 Task: Create a rule from the Routing list, Task moved to a section -> Set Priority in the project BitTech , set the section as To-Do and set the priority of the task as  High
Action: Mouse moved to (1365, 223)
Screenshot: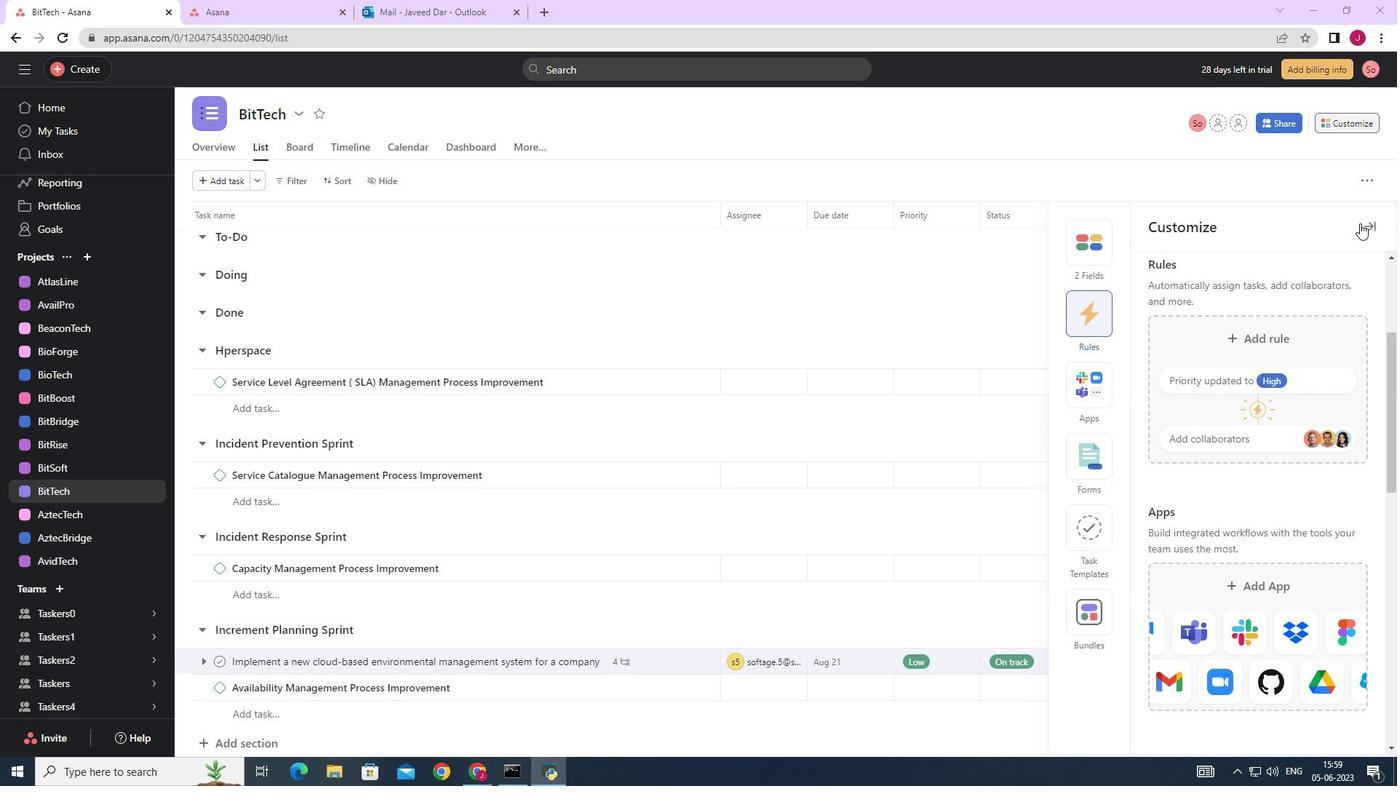 
Action: Mouse pressed left at (1365, 223)
Screenshot: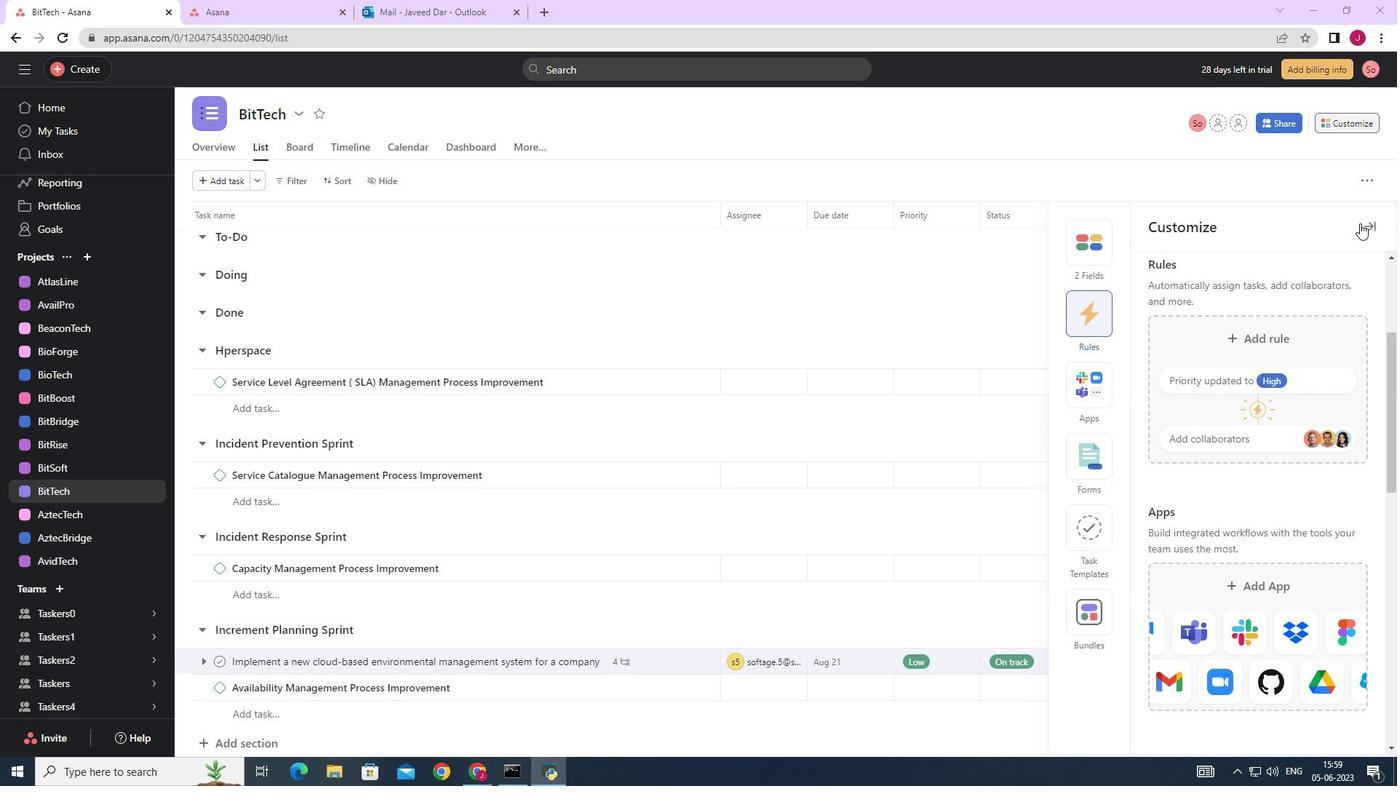
Action: Mouse moved to (1356, 122)
Screenshot: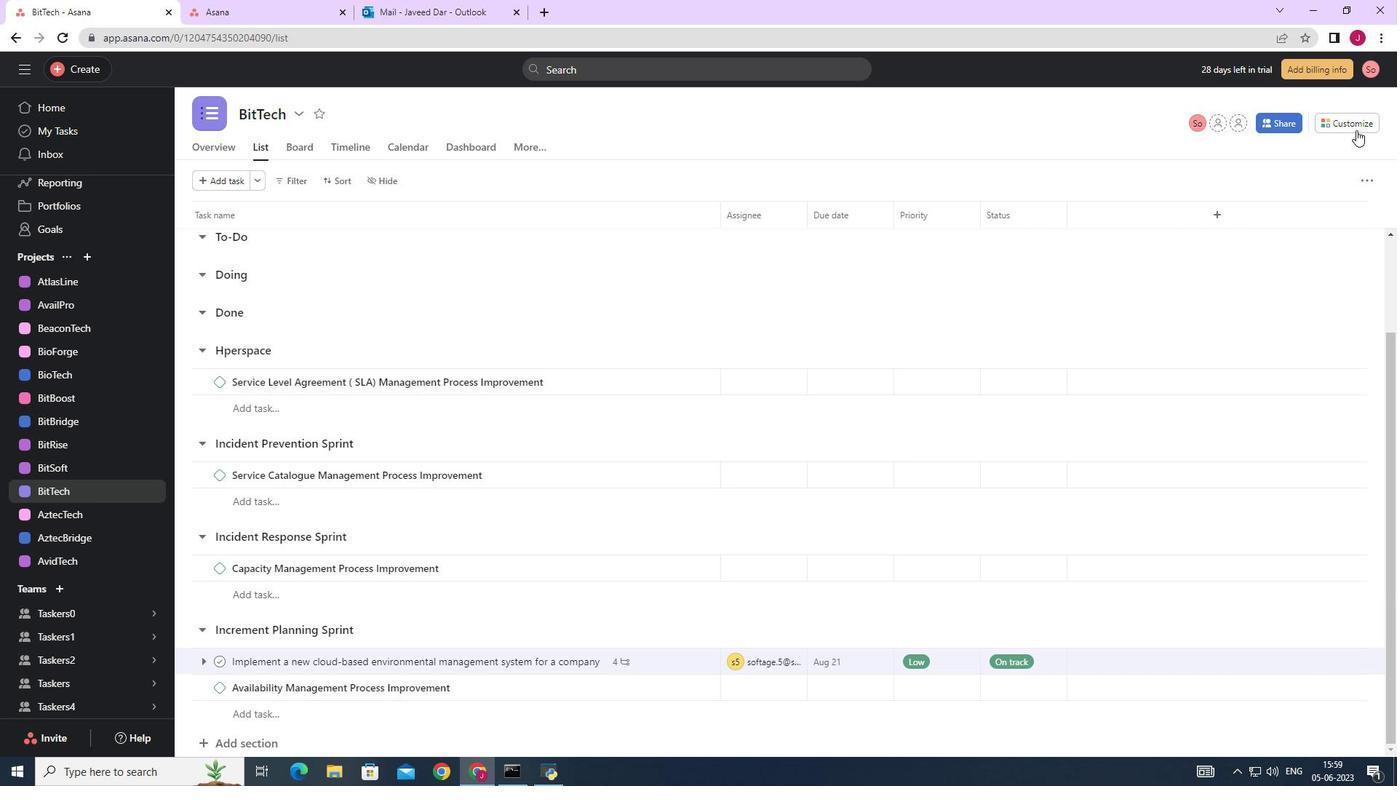 
Action: Mouse pressed left at (1356, 122)
Screenshot: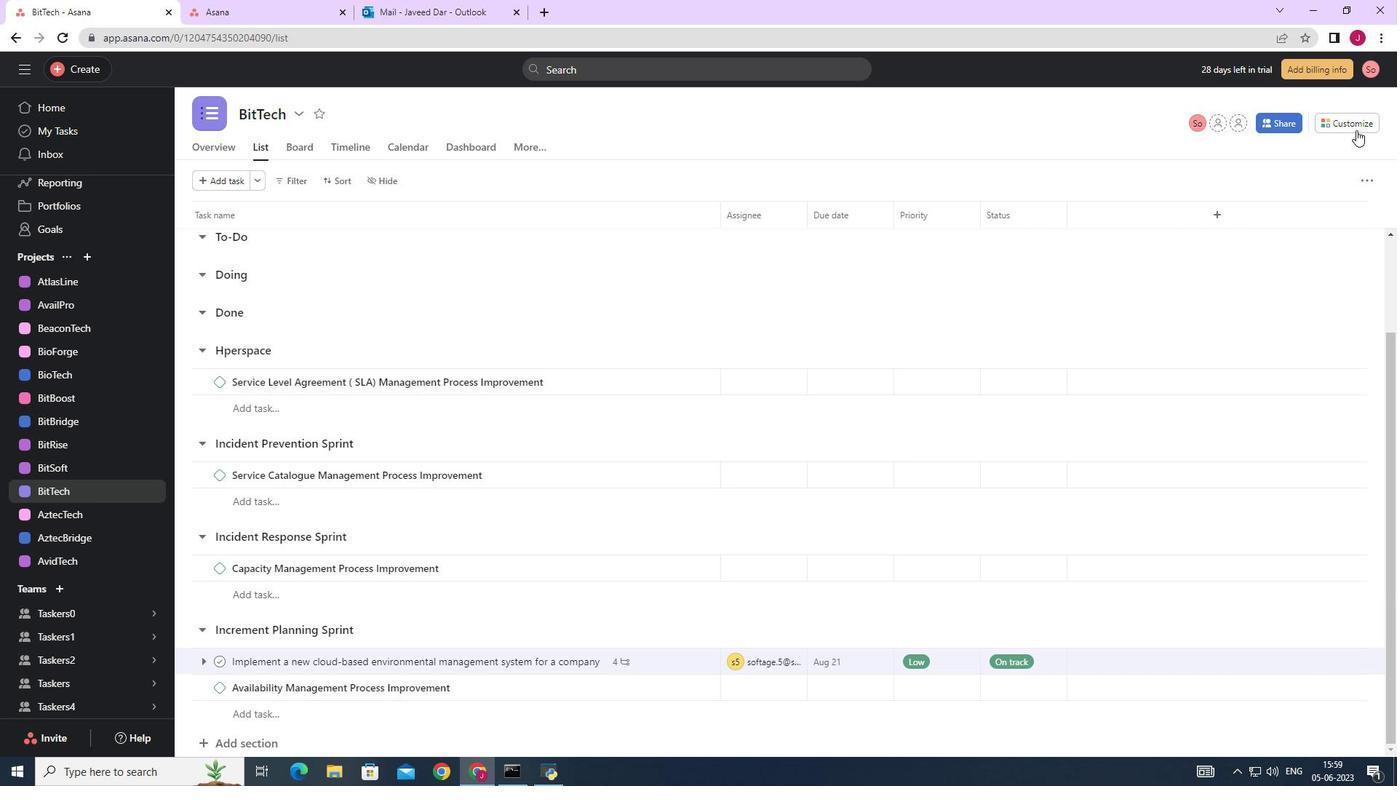 
Action: Mouse moved to (1093, 308)
Screenshot: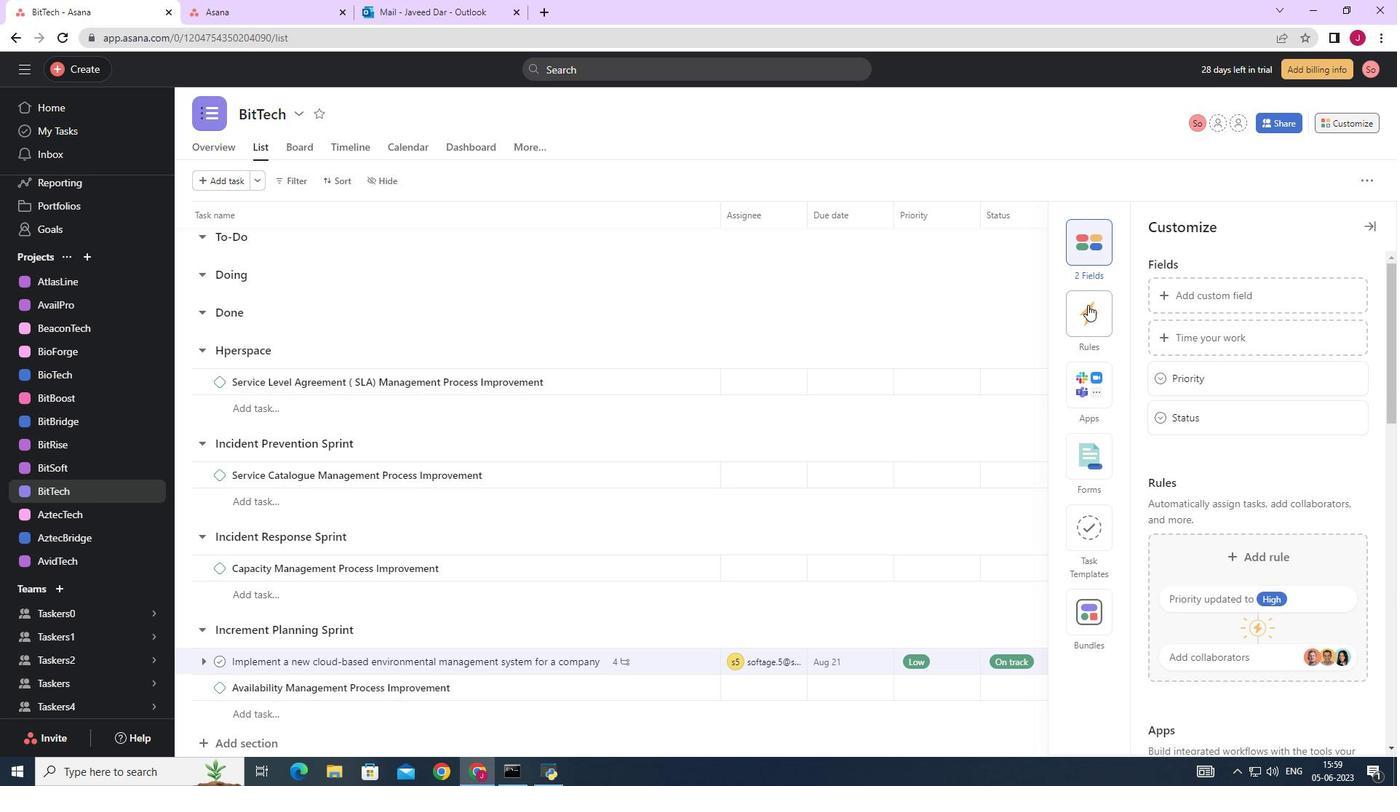 
Action: Mouse pressed left at (1093, 308)
Screenshot: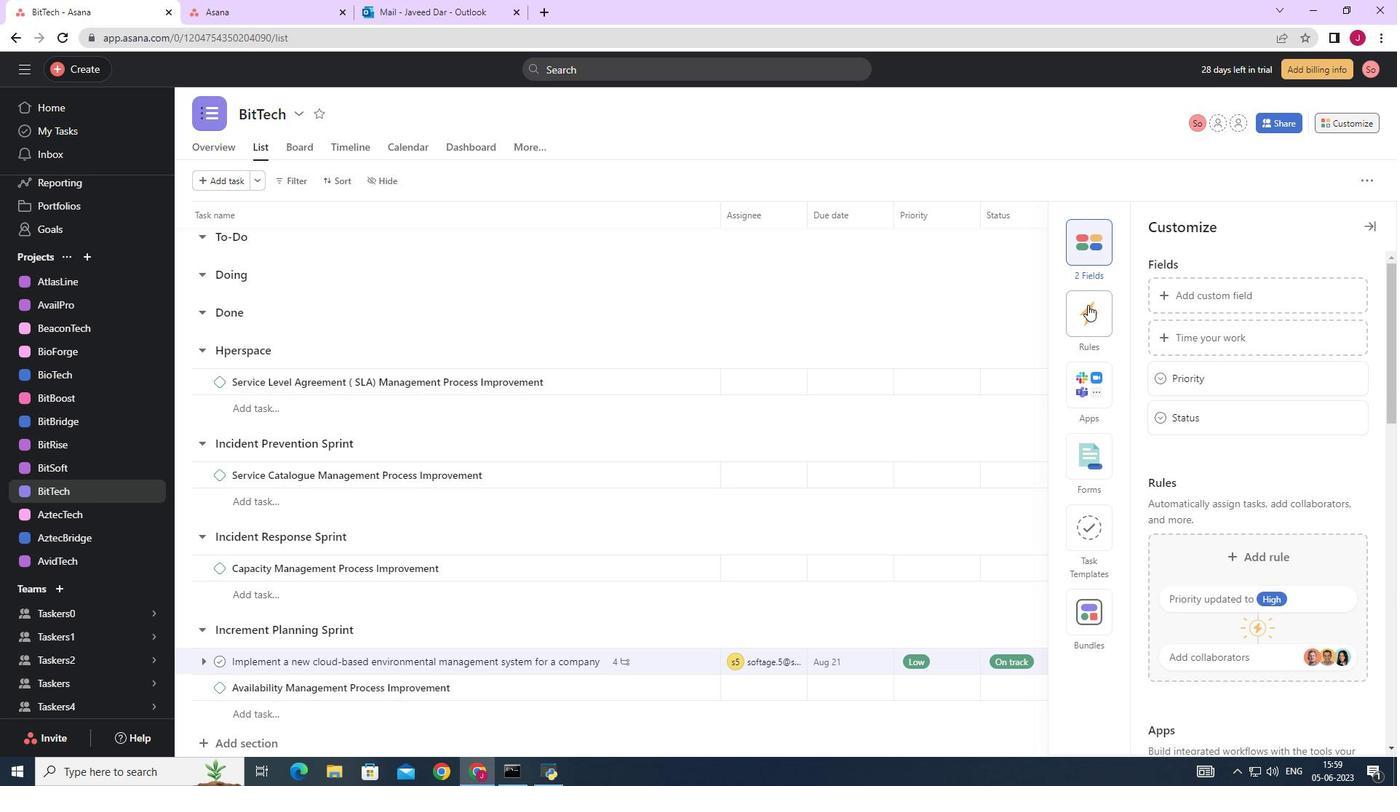 
Action: Mouse moved to (1208, 334)
Screenshot: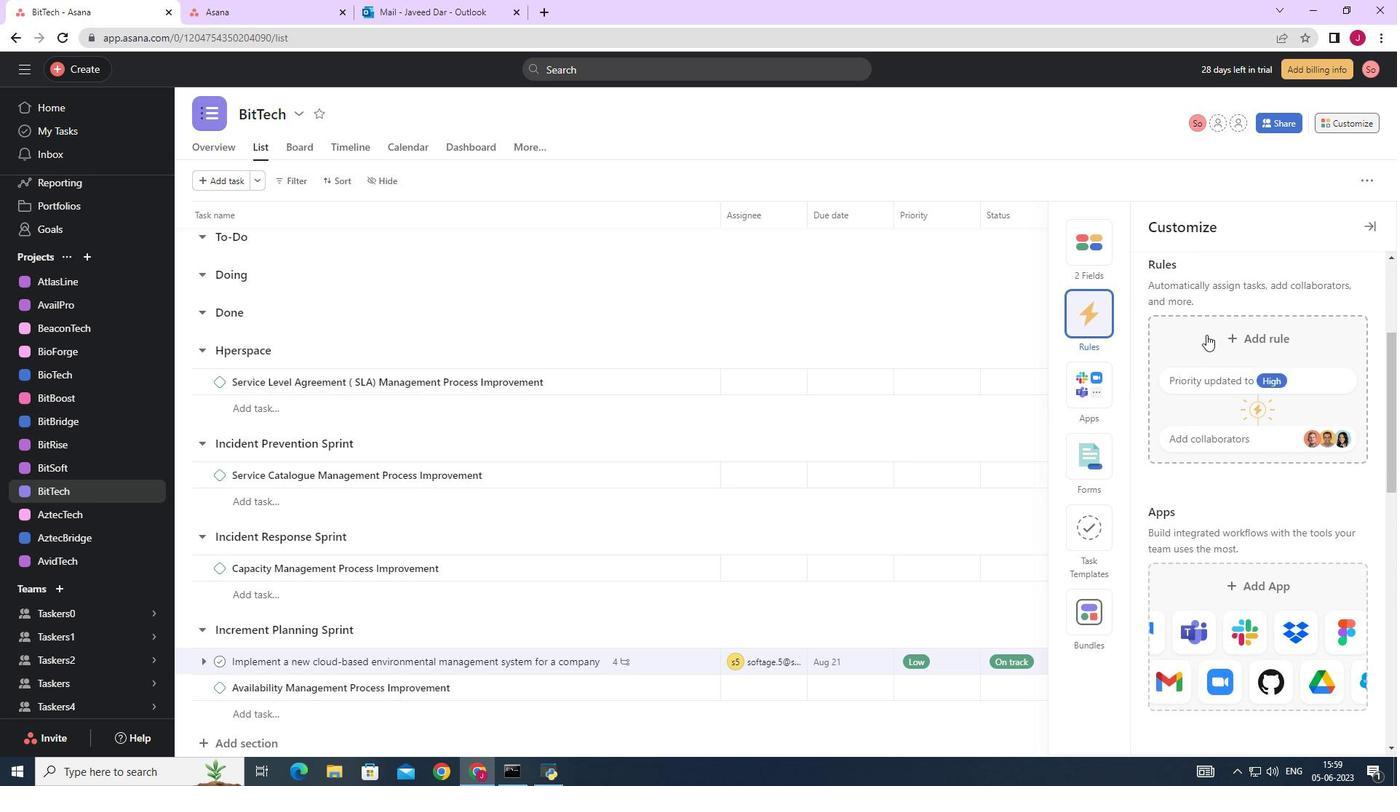 
Action: Mouse pressed left at (1208, 334)
Screenshot: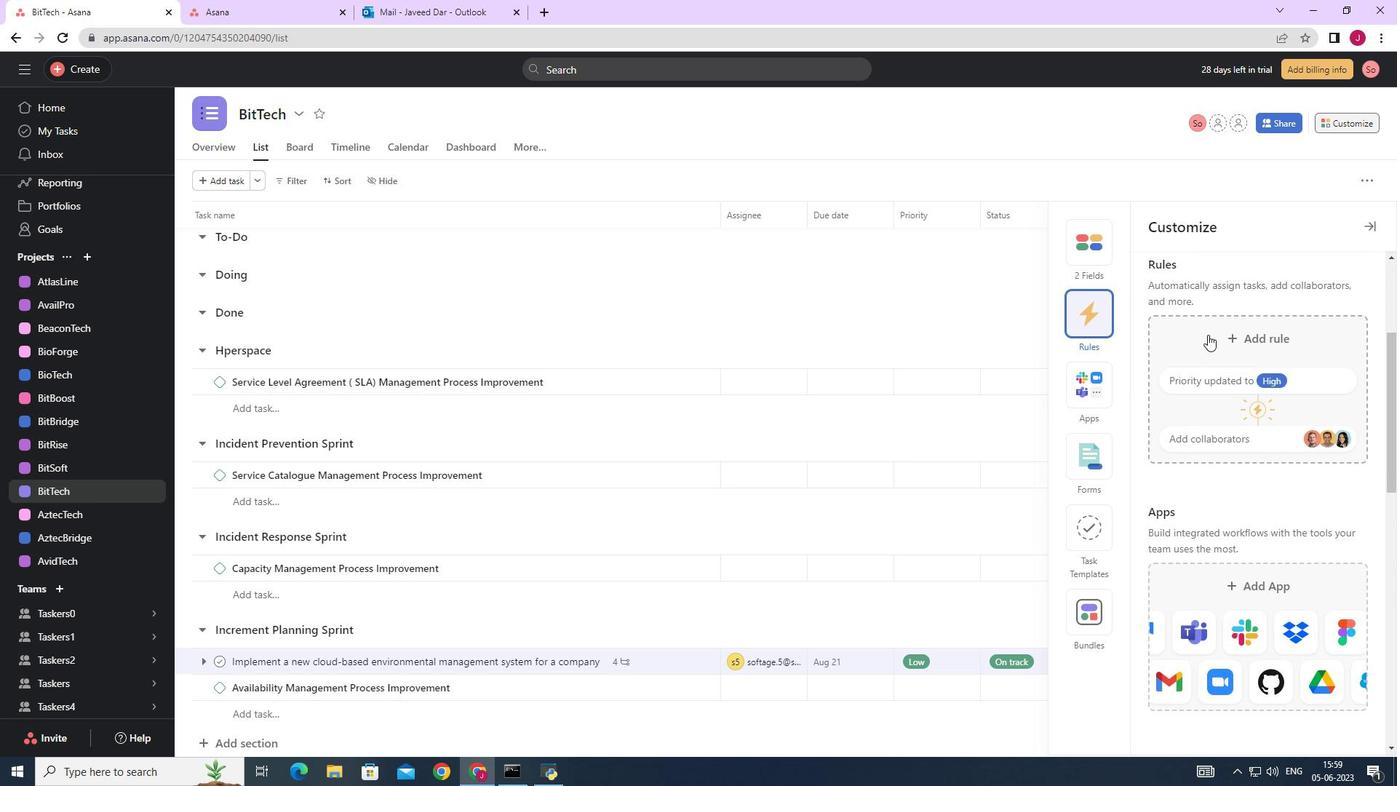 
Action: Mouse moved to (312, 185)
Screenshot: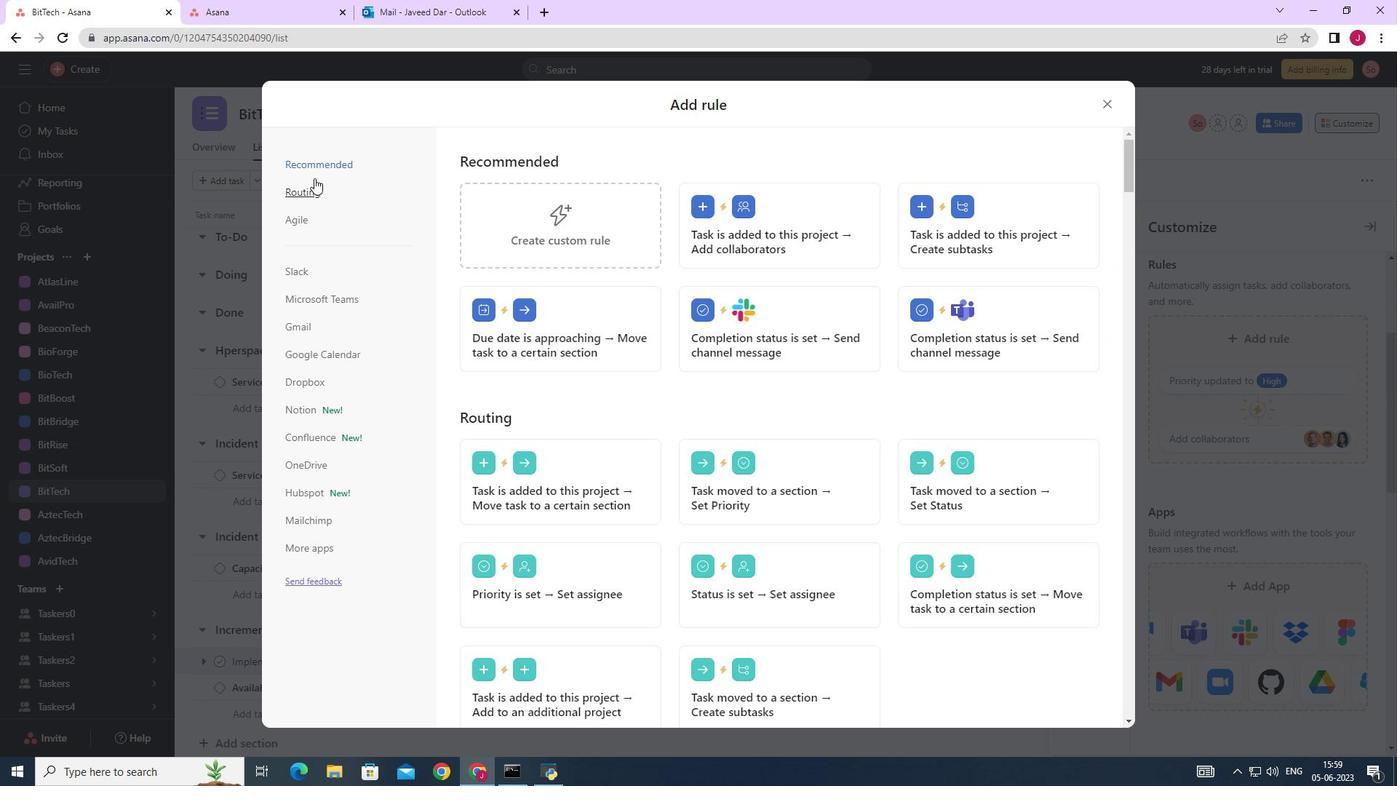 
Action: Mouse pressed left at (312, 185)
Screenshot: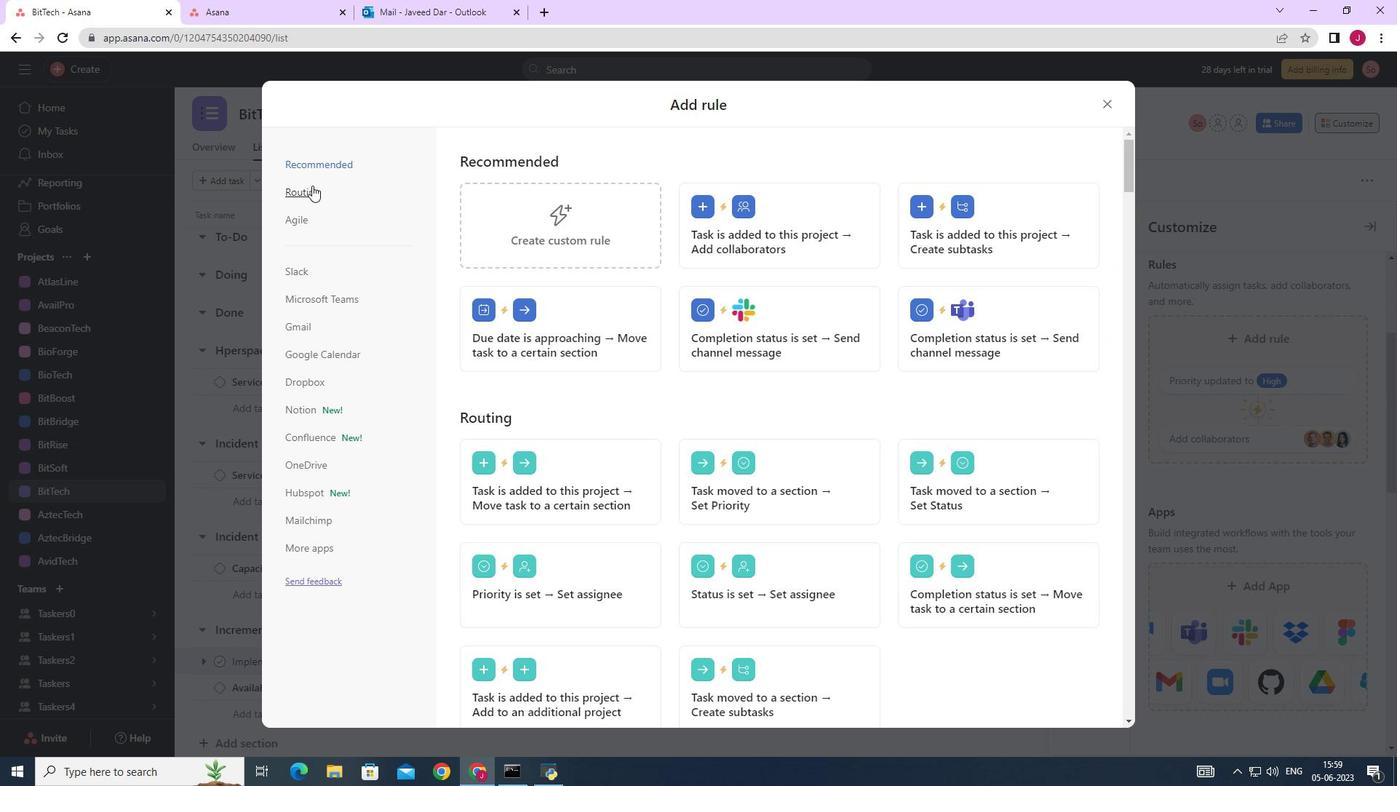 
Action: Mouse moved to (802, 231)
Screenshot: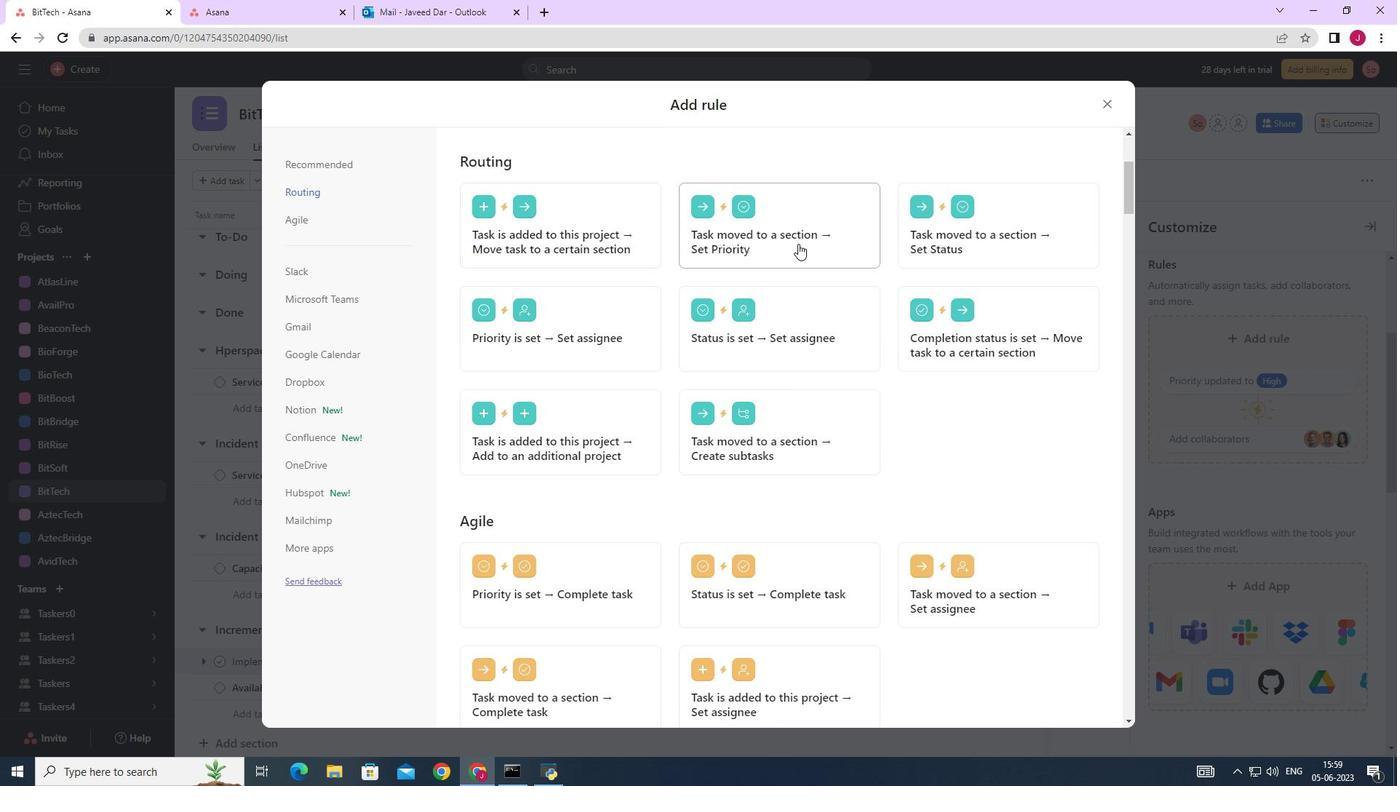 
Action: Mouse pressed left at (802, 231)
Screenshot: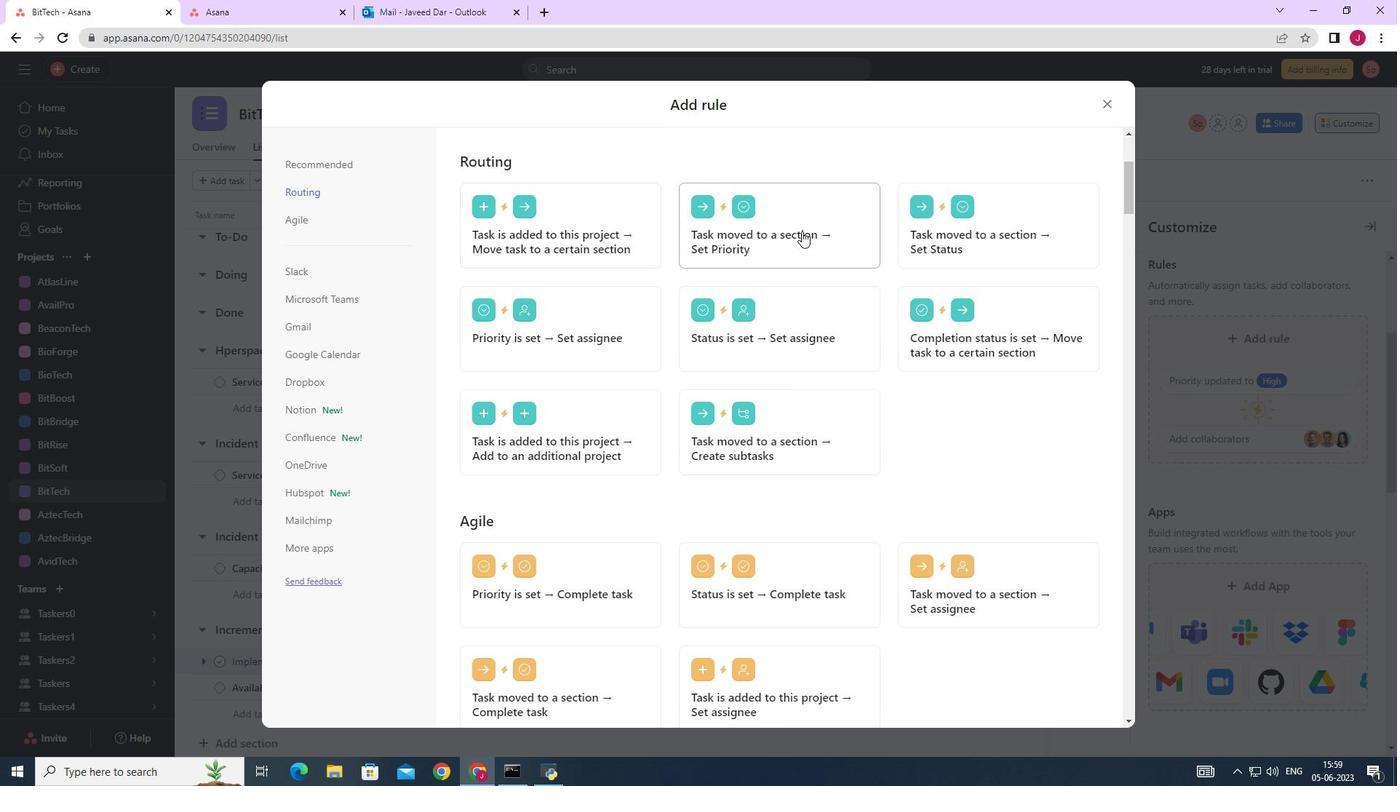 
Action: Mouse moved to (571, 392)
Screenshot: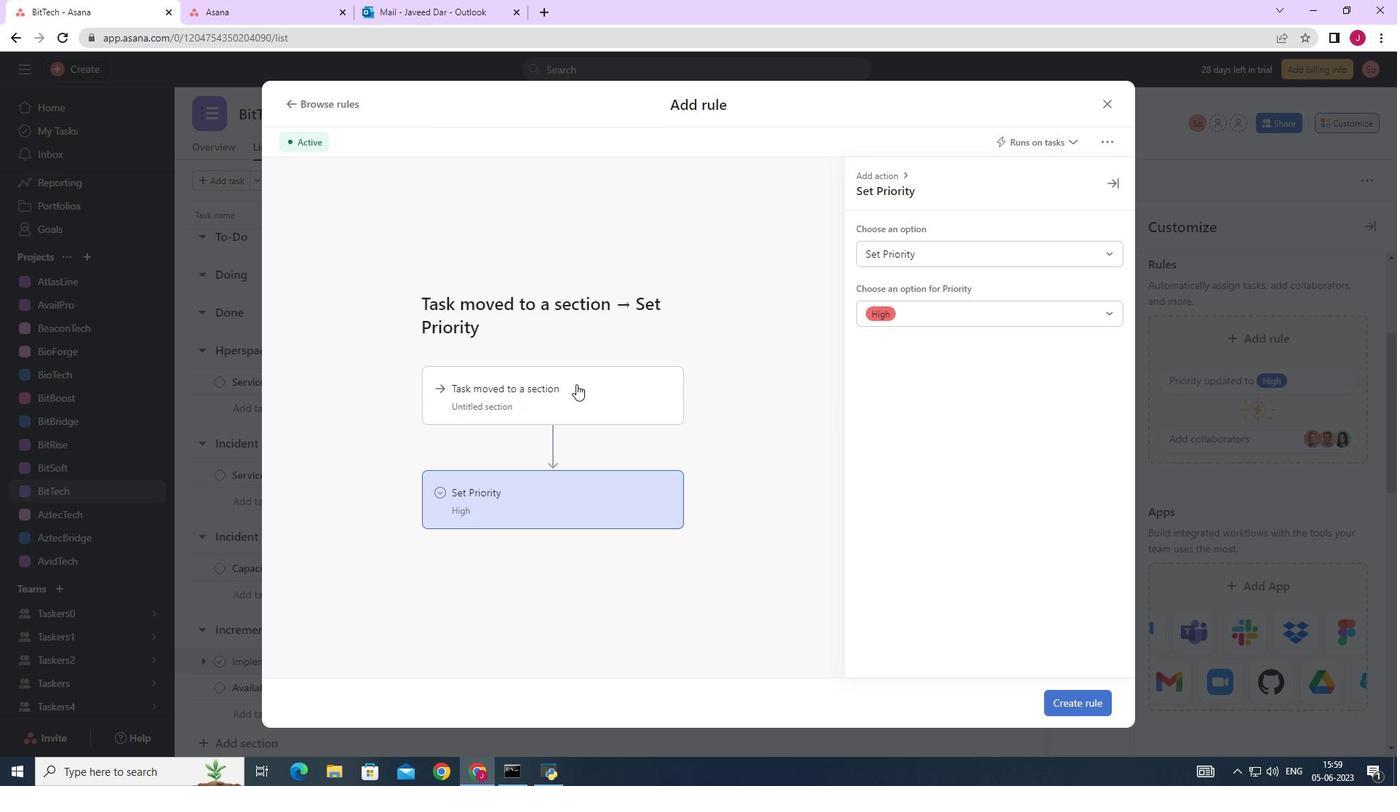 
Action: Mouse pressed left at (571, 392)
Screenshot: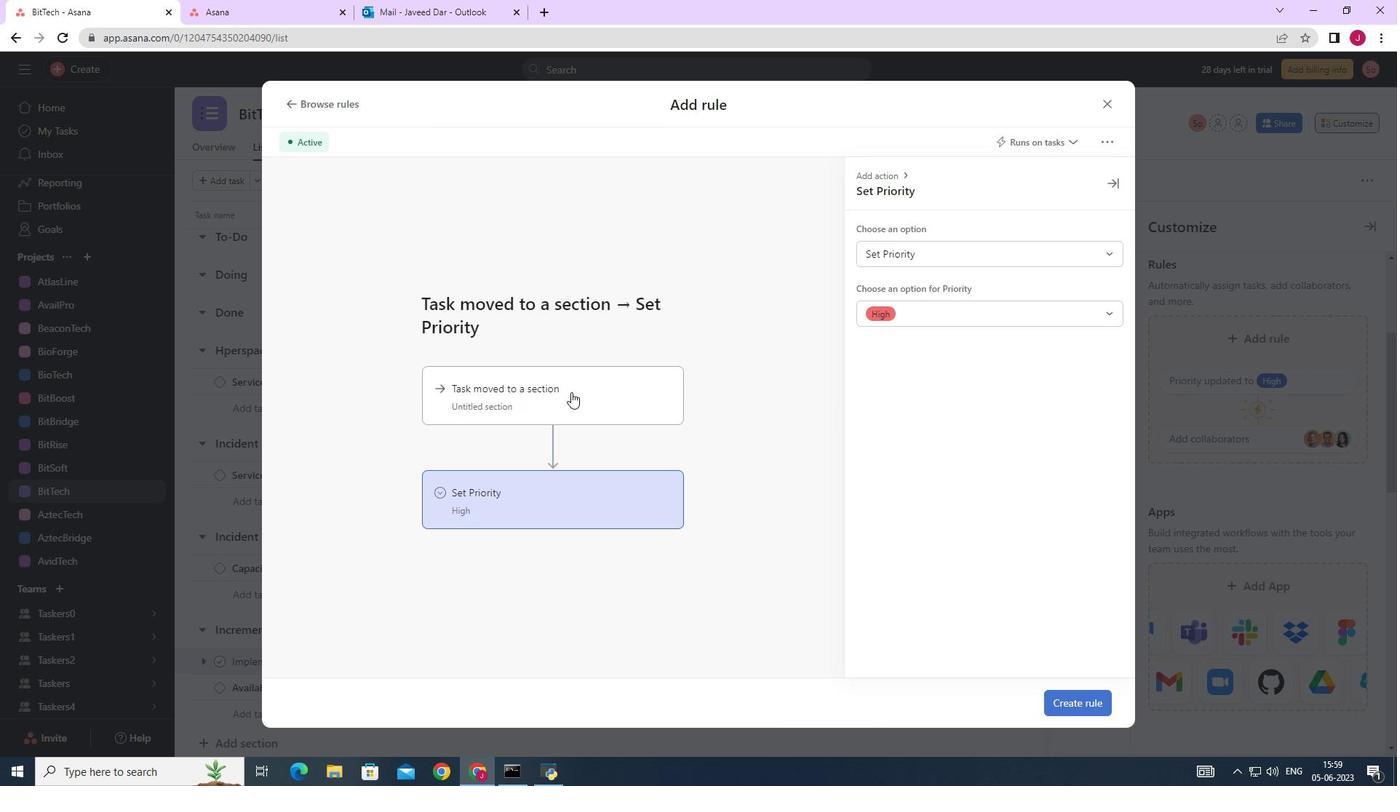 
Action: Mouse moved to (910, 254)
Screenshot: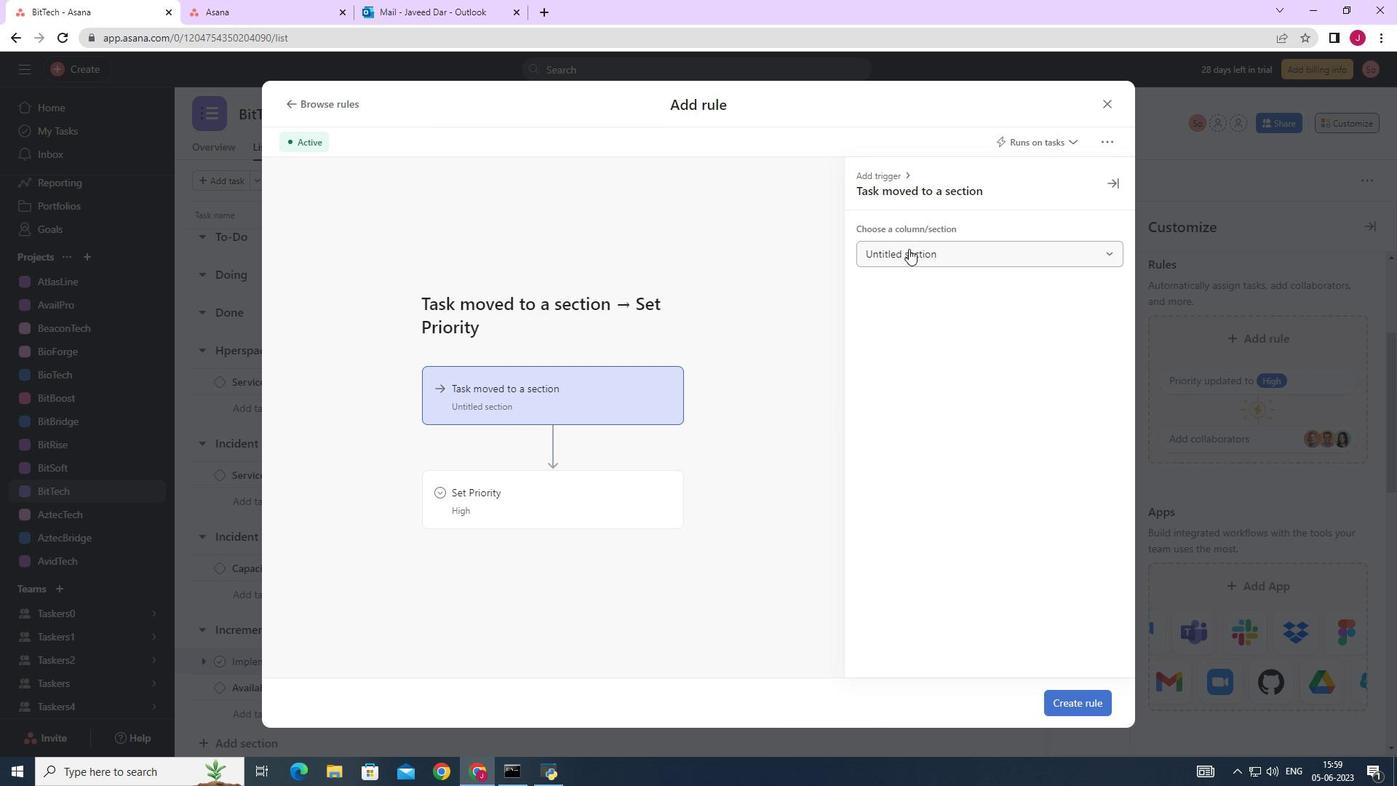 
Action: Mouse pressed left at (910, 254)
Screenshot: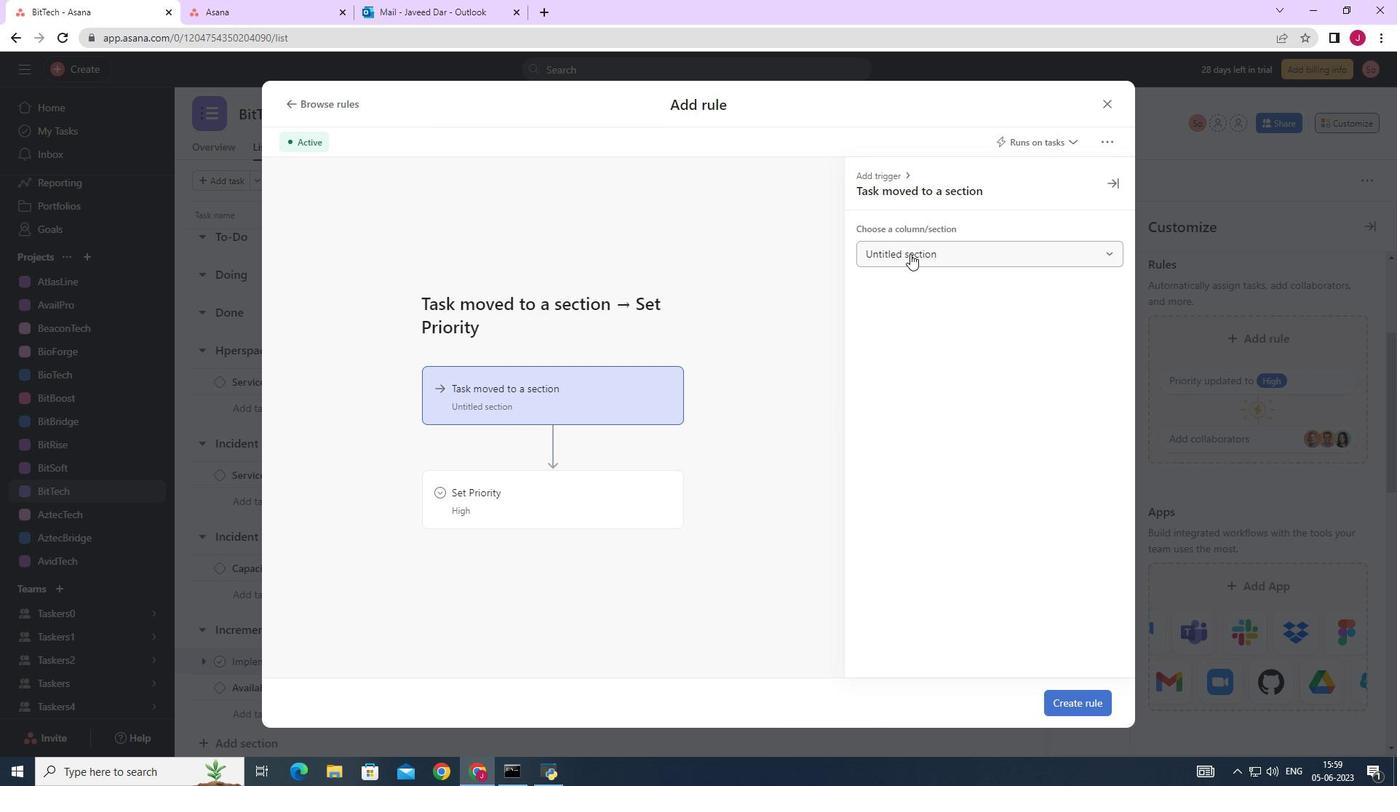 
Action: Mouse moved to (904, 306)
Screenshot: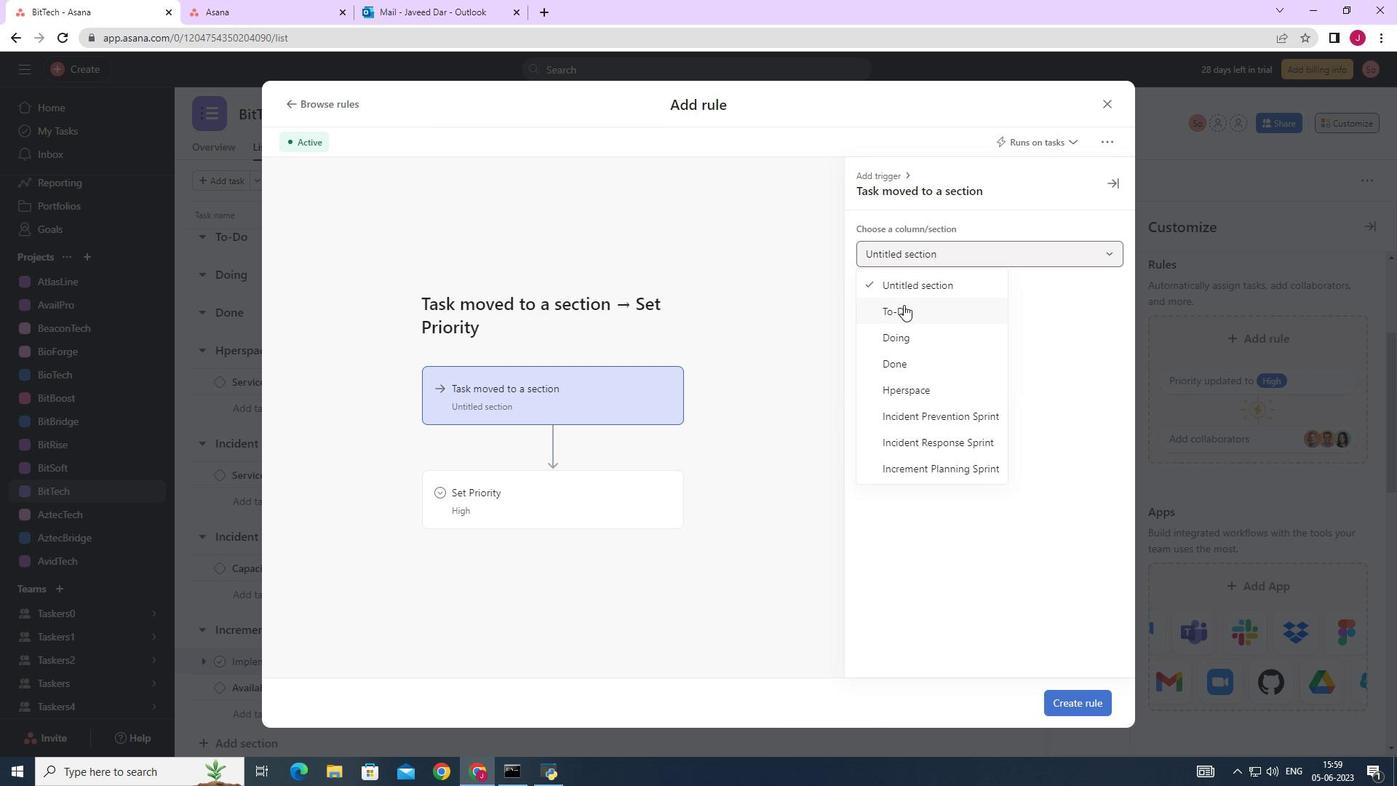 
Action: Mouse pressed left at (904, 306)
Screenshot: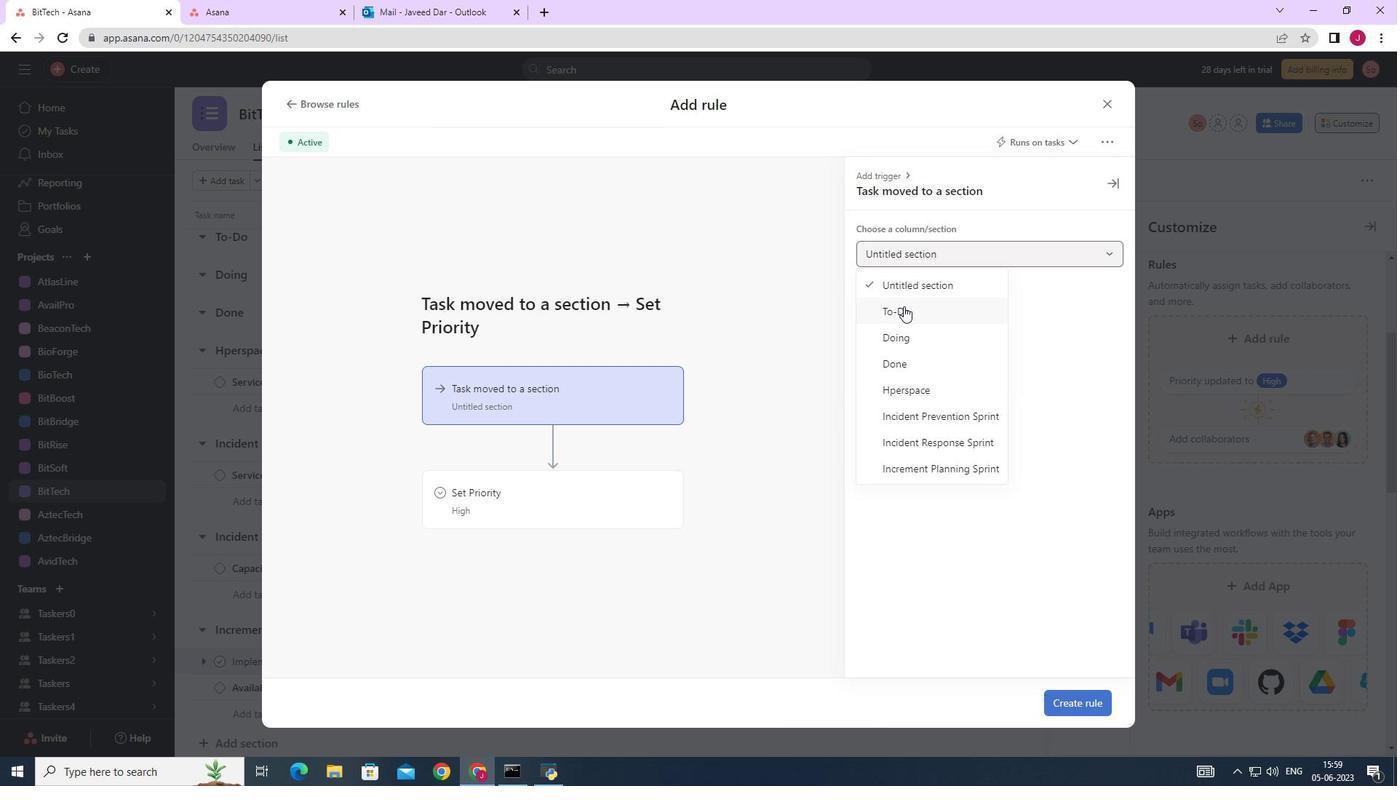 
Action: Mouse moved to (586, 491)
Screenshot: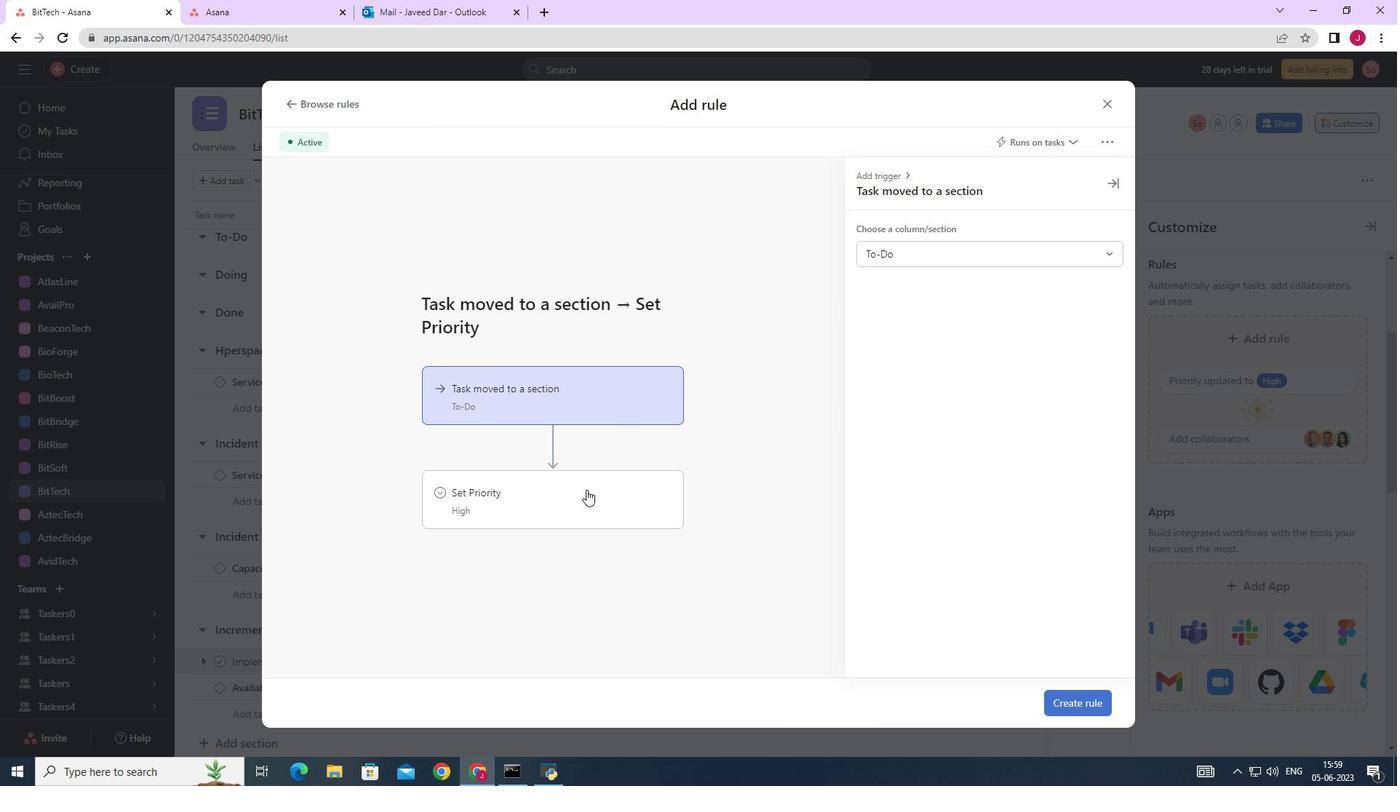 
Action: Mouse pressed left at (586, 491)
Screenshot: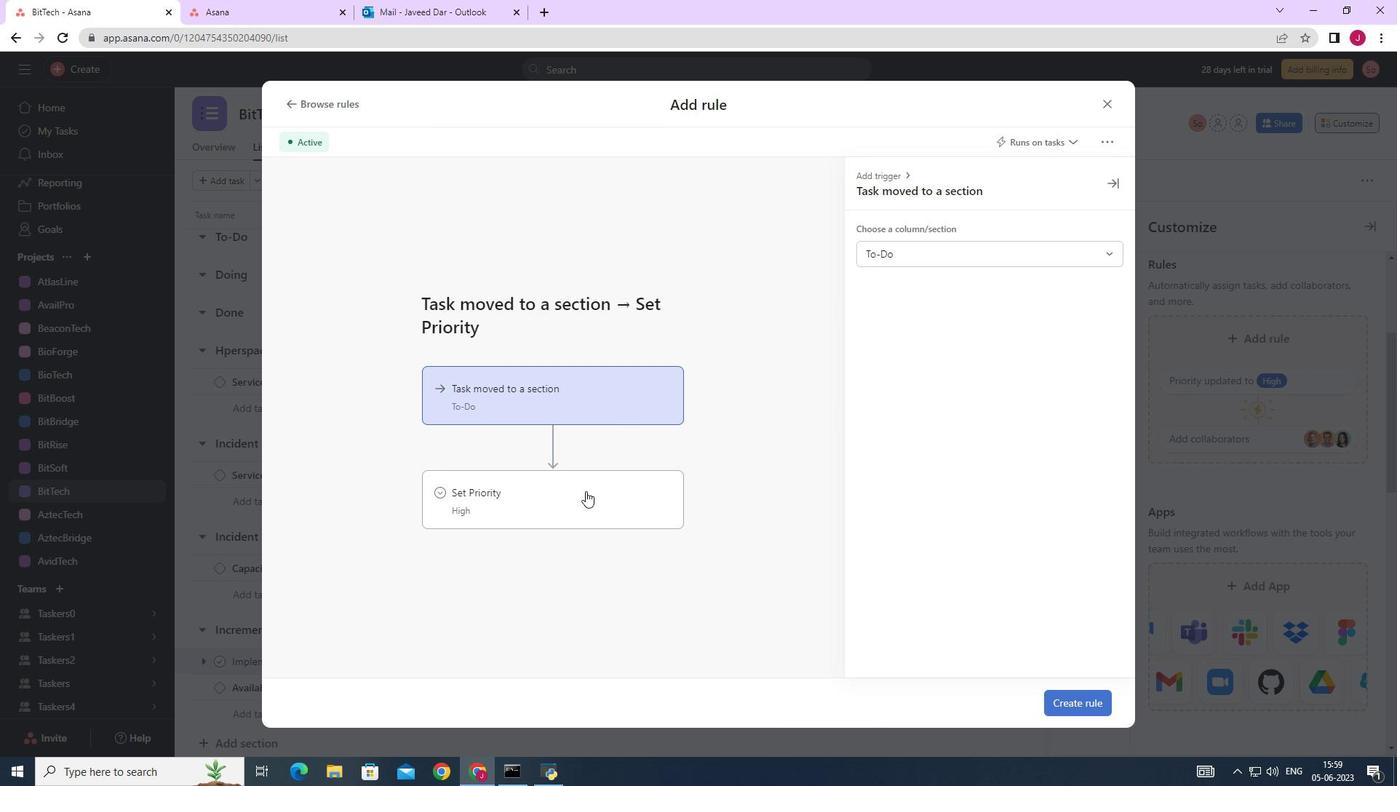 
Action: Mouse moved to (922, 249)
Screenshot: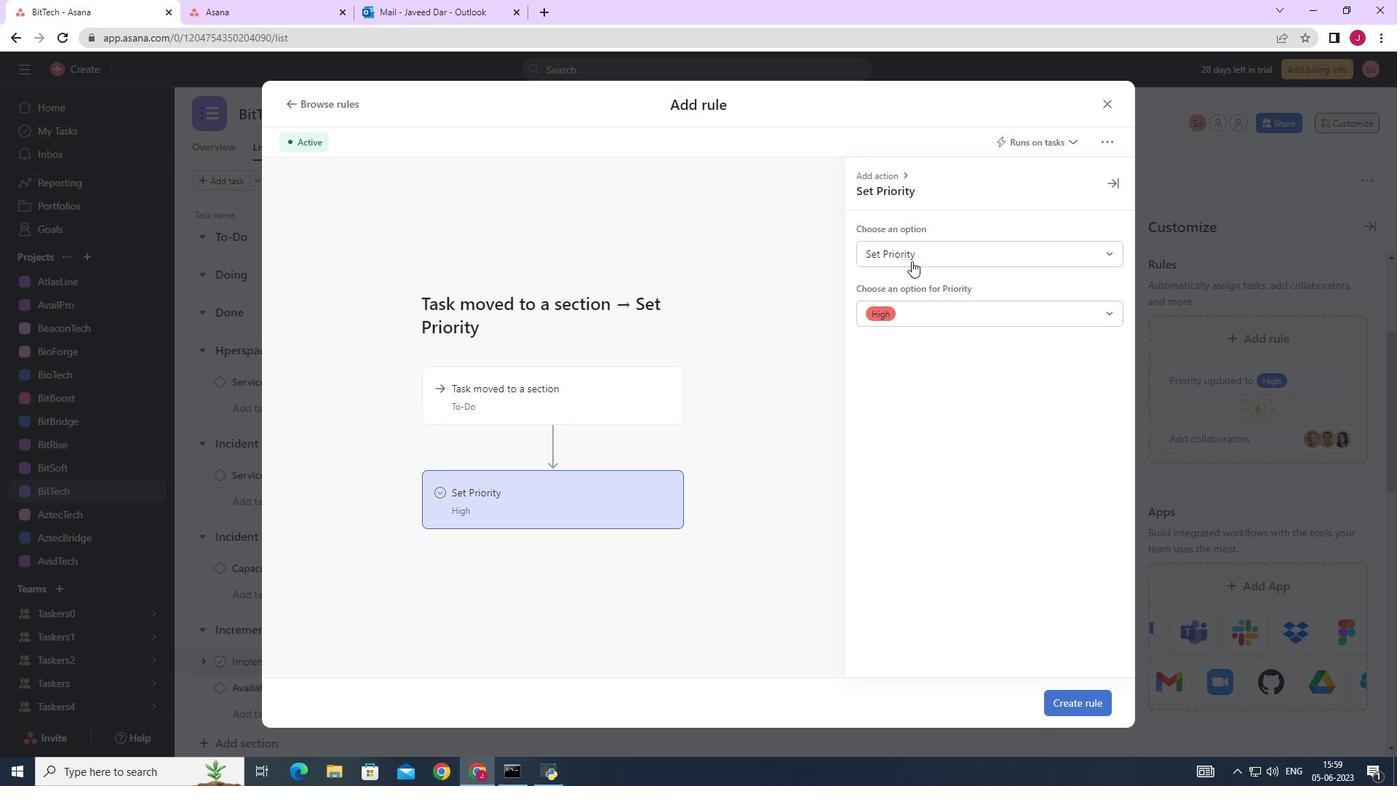 
Action: Mouse pressed left at (922, 249)
Screenshot: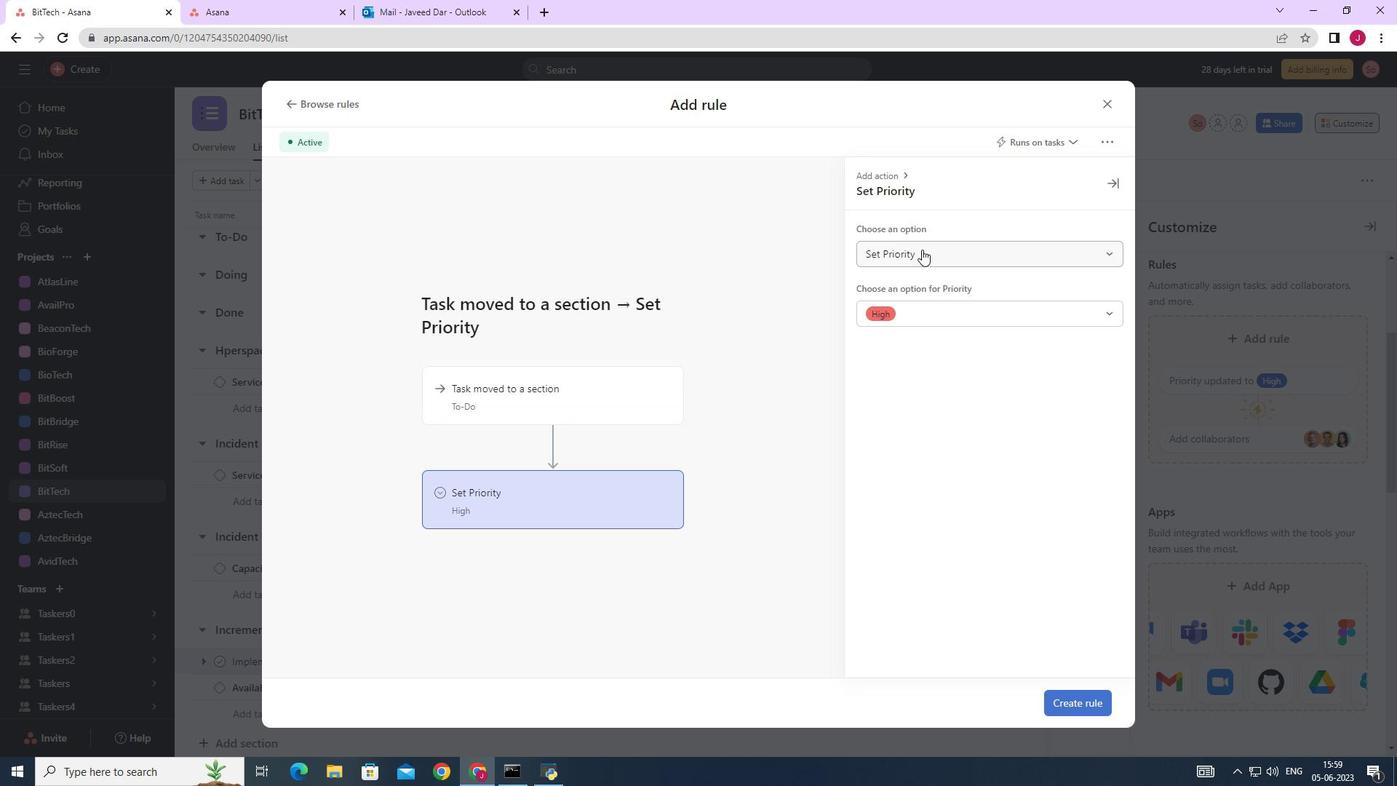 
Action: Mouse moved to (899, 289)
Screenshot: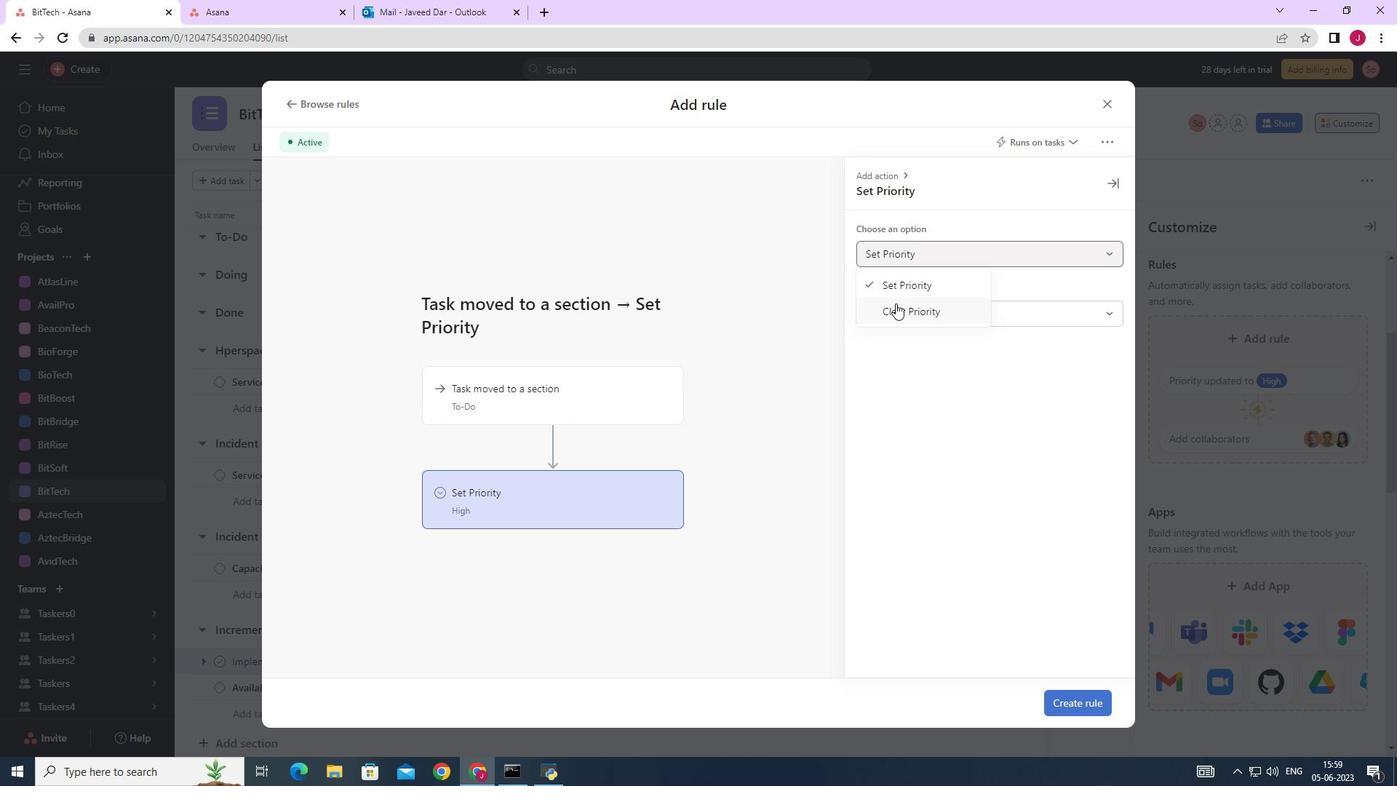 
Action: Mouse pressed left at (899, 289)
Screenshot: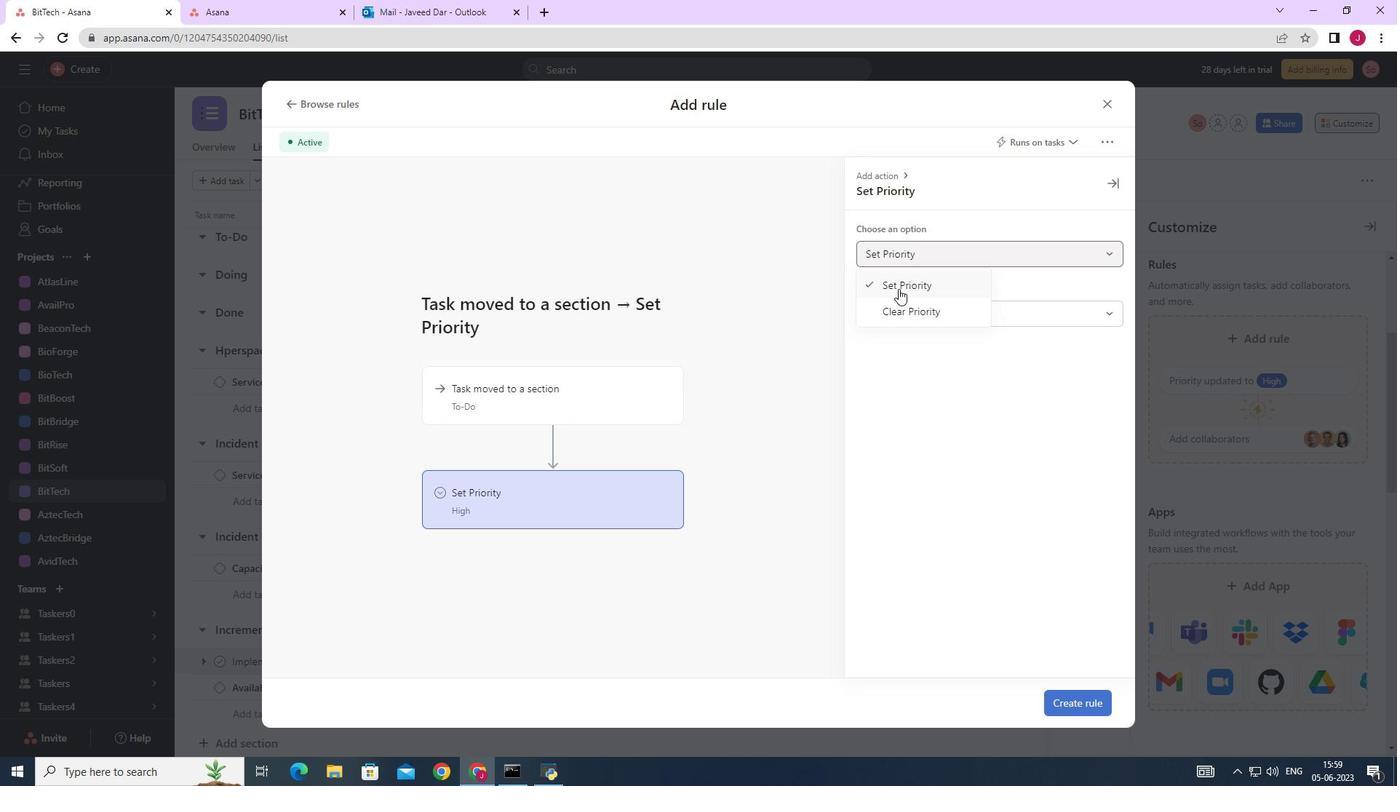 
Action: Mouse moved to (885, 313)
Screenshot: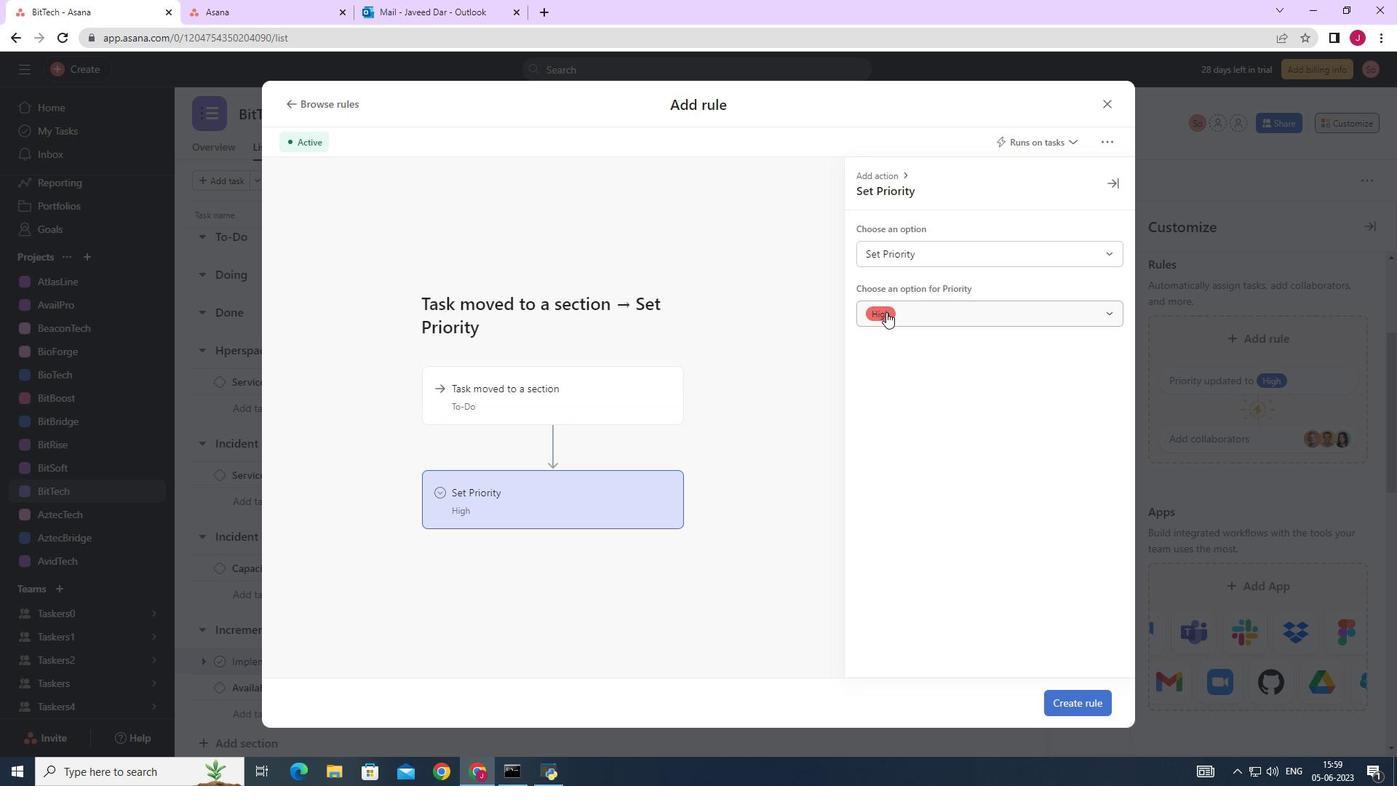 
Action: Mouse pressed left at (885, 313)
Screenshot: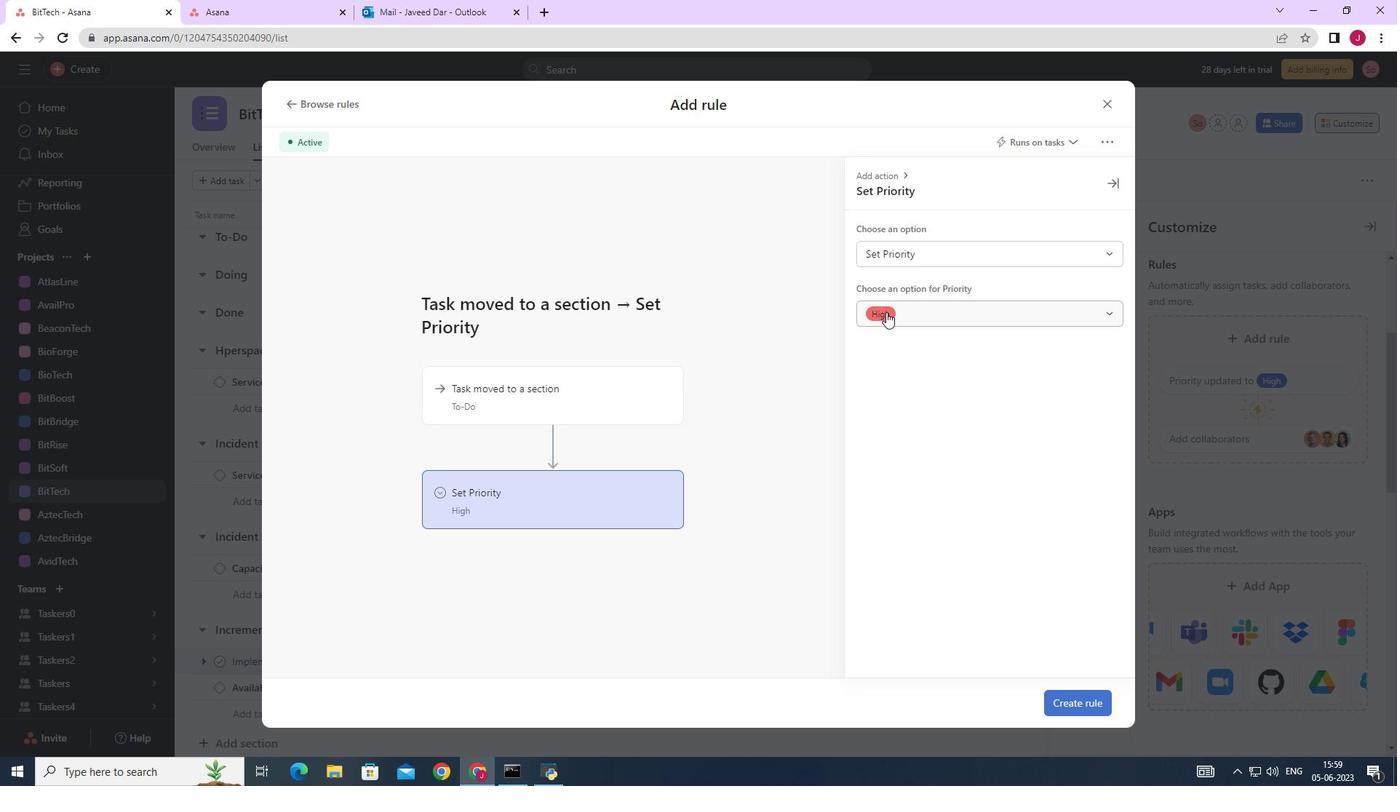 
Action: Mouse moved to (898, 342)
Screenshot: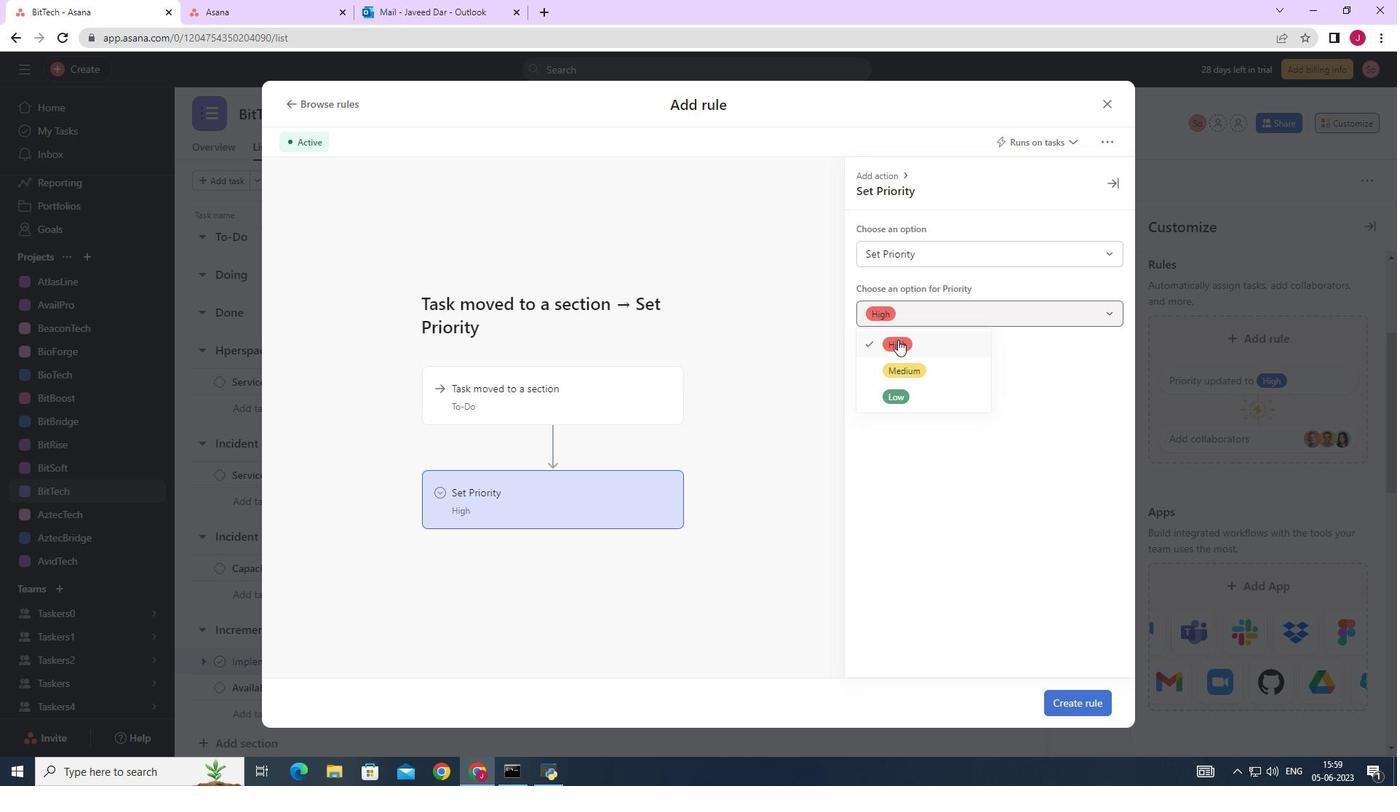 
Action: Mouse pressed left at (898, 342)
Screenshot: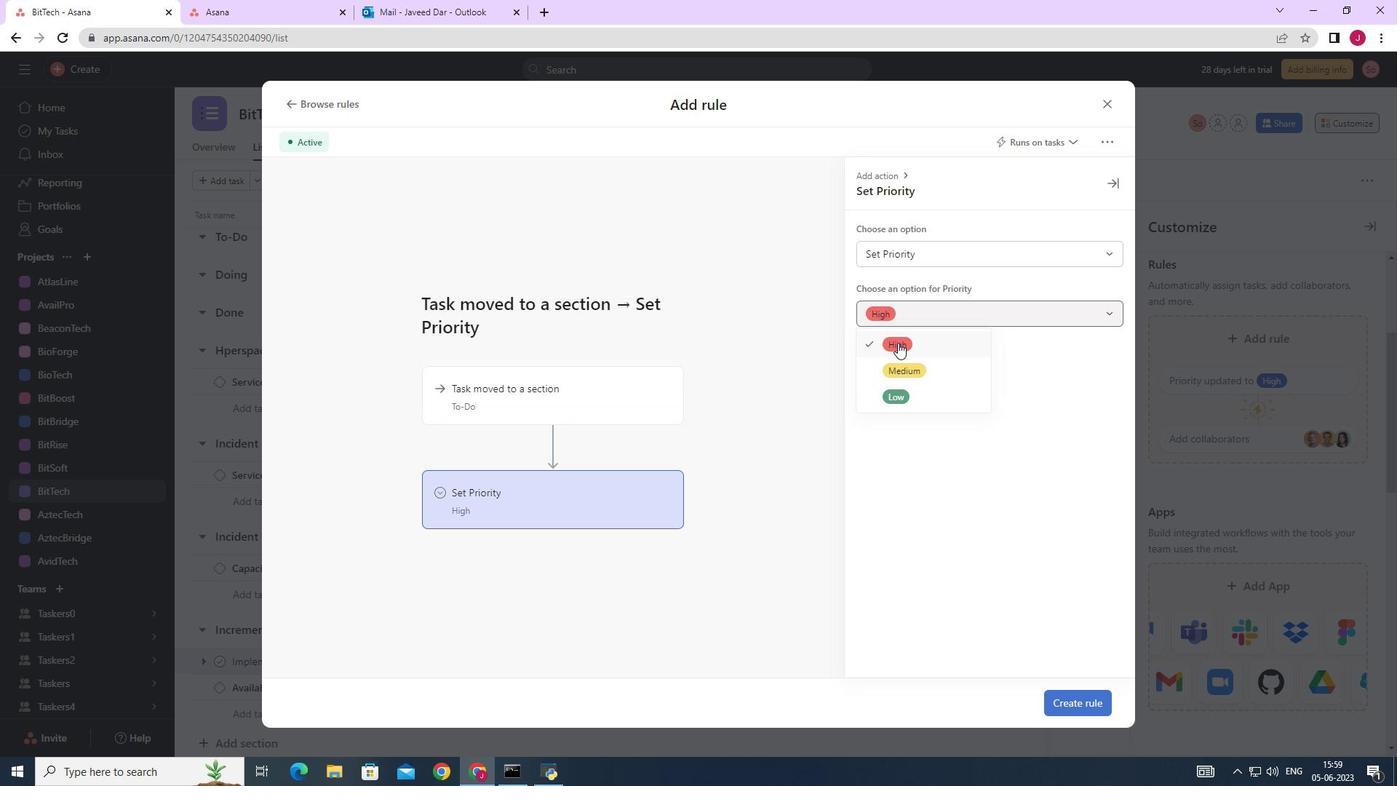 
Action: Mouse moved to (1066, 704)
Screenshot: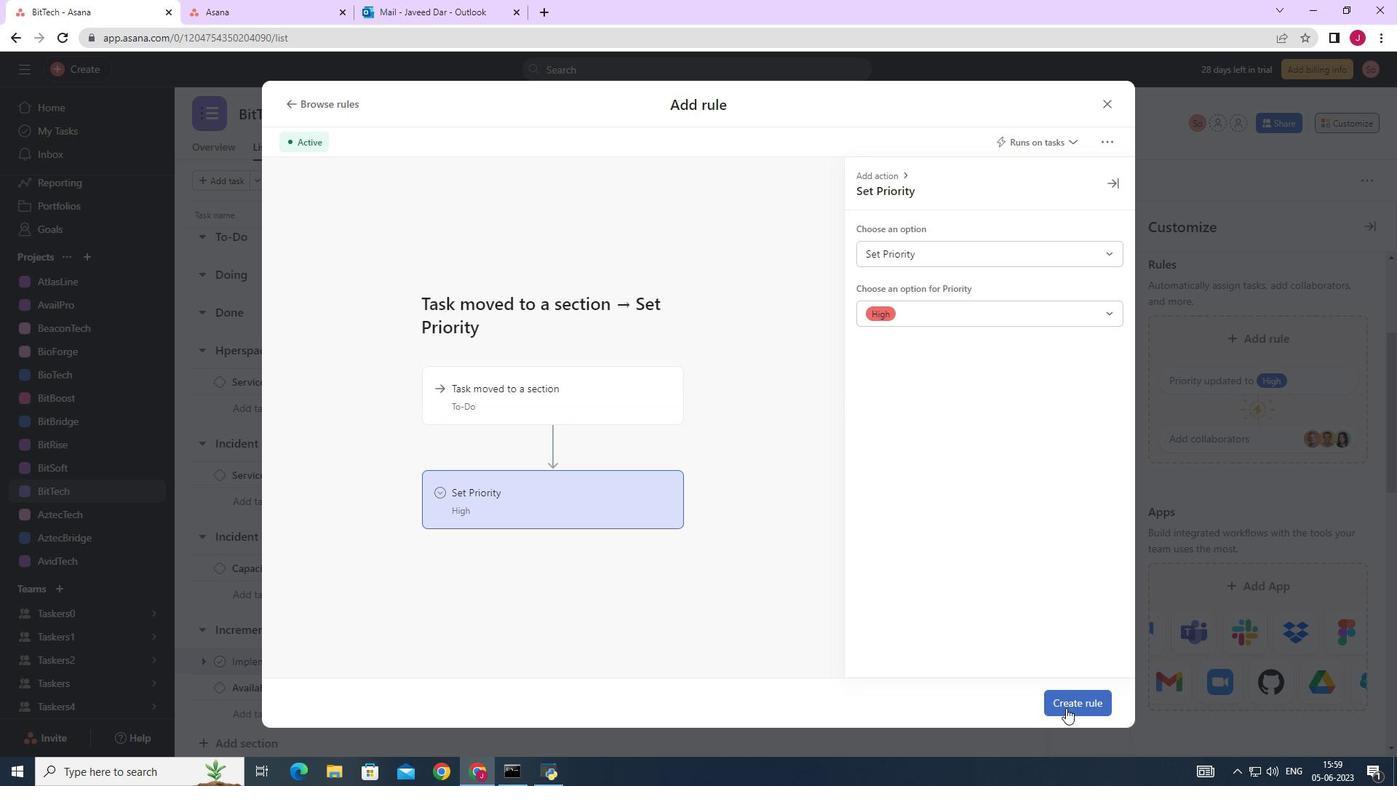 
Action: Mouse pressed left at (1066, 704)
Screenshot: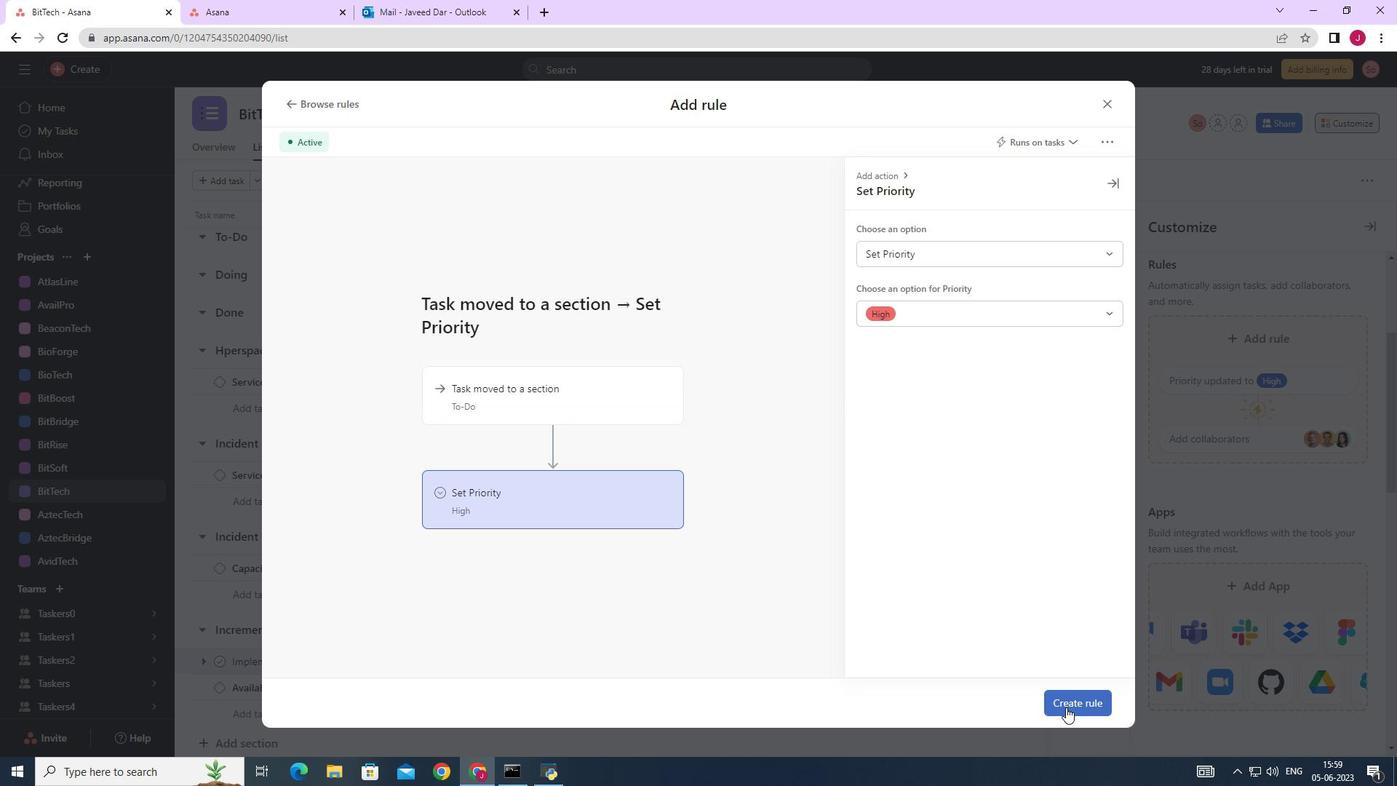
Action: Mouse moved to (998, 586)
Screenshot: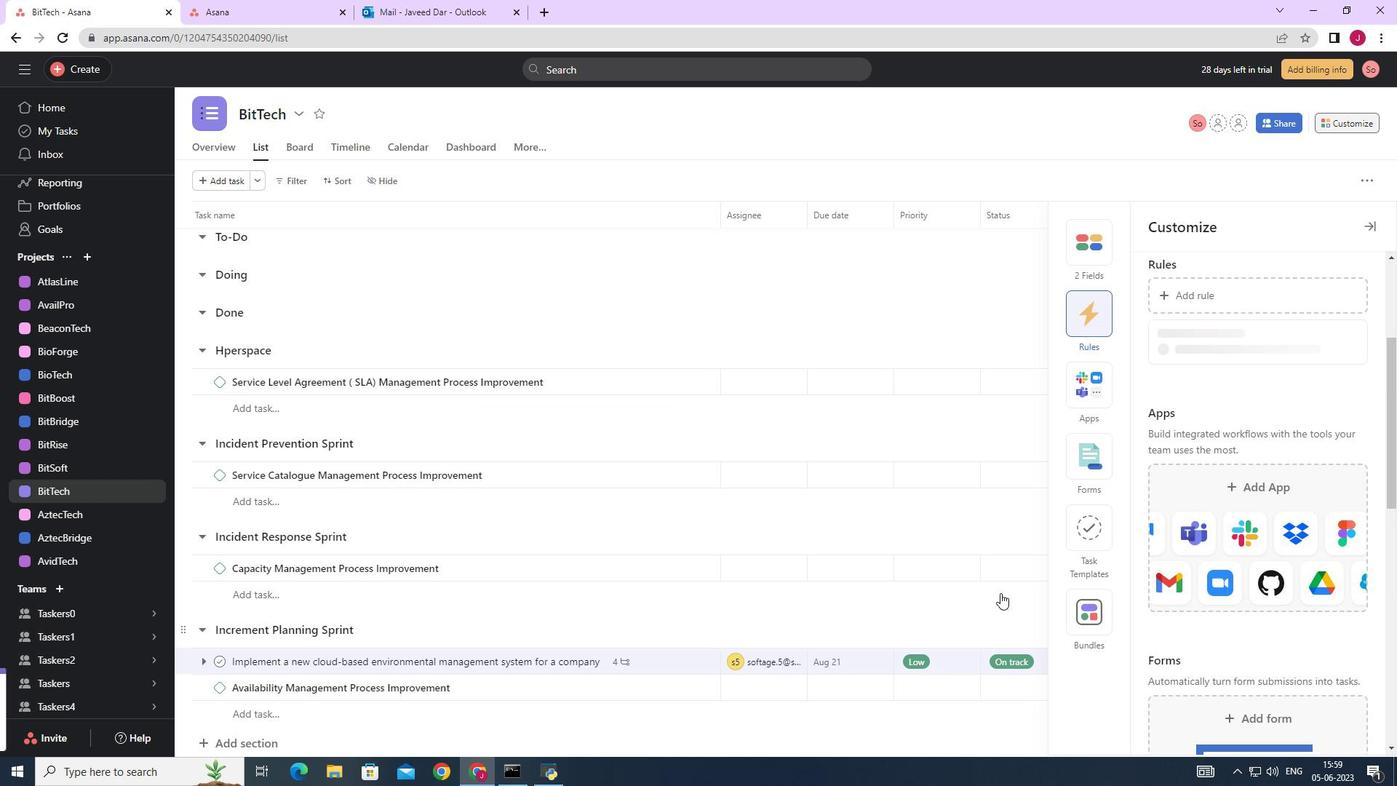 
